 Task: In the Company yahoo.co.jp, schedule a meeting with title: 'Product Demo and Service Presentation', Select date: '3 September, 2023', select start time: 10:30:AM. Add location in person New York with meeting description: Kindly join this meeting to understand Product Demo and Service Presentation. Add attendees from company's contact and save.. Logged in from softage.1@softage.net
Action: Mouse moved to (87, 56)
Screenshot: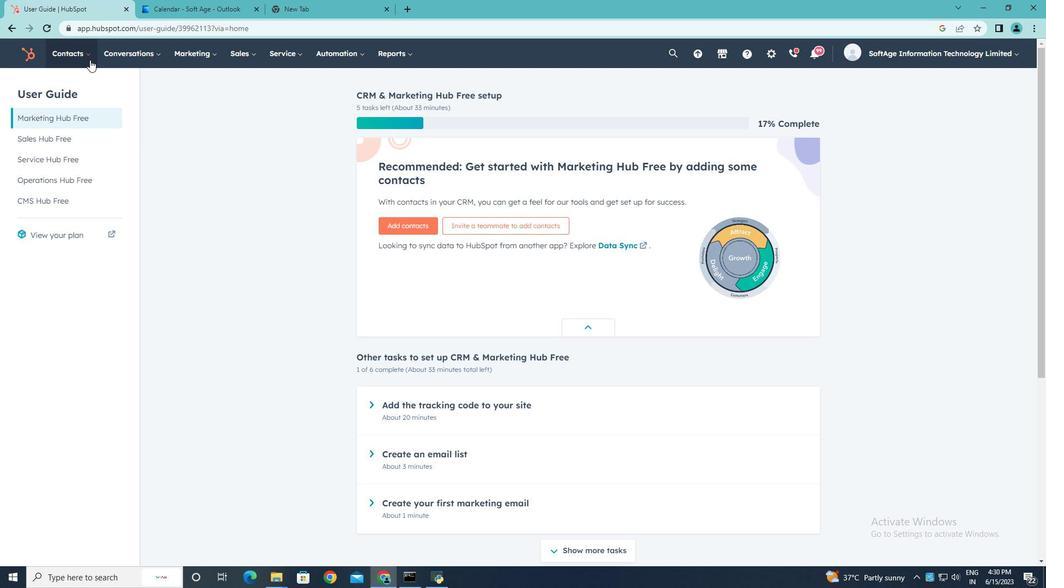
Action: Mouse pressed left at (87, 56)
Screenshot: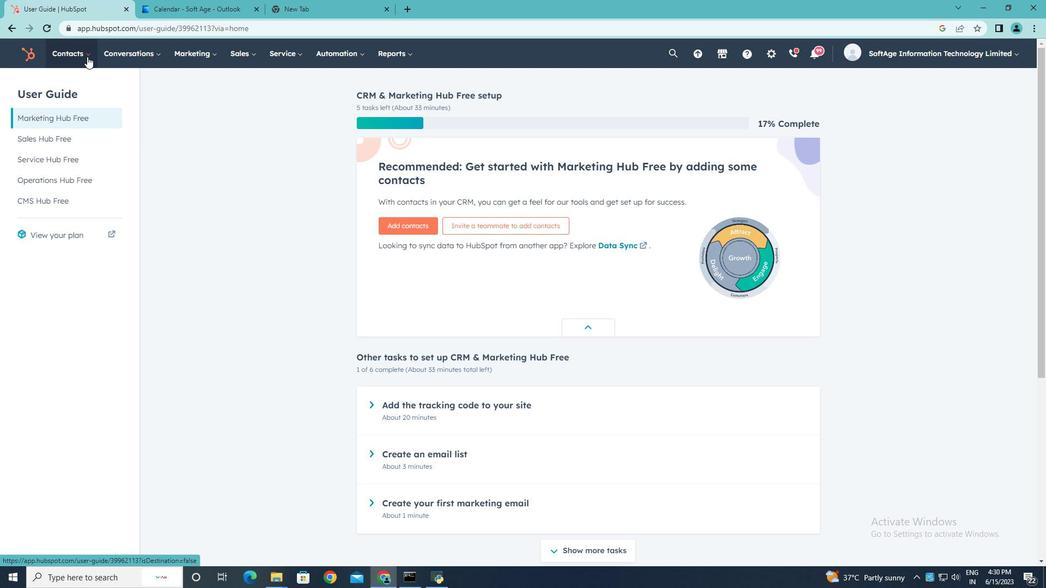 
Action: Mouse moved to (83, 103)
Screenshot: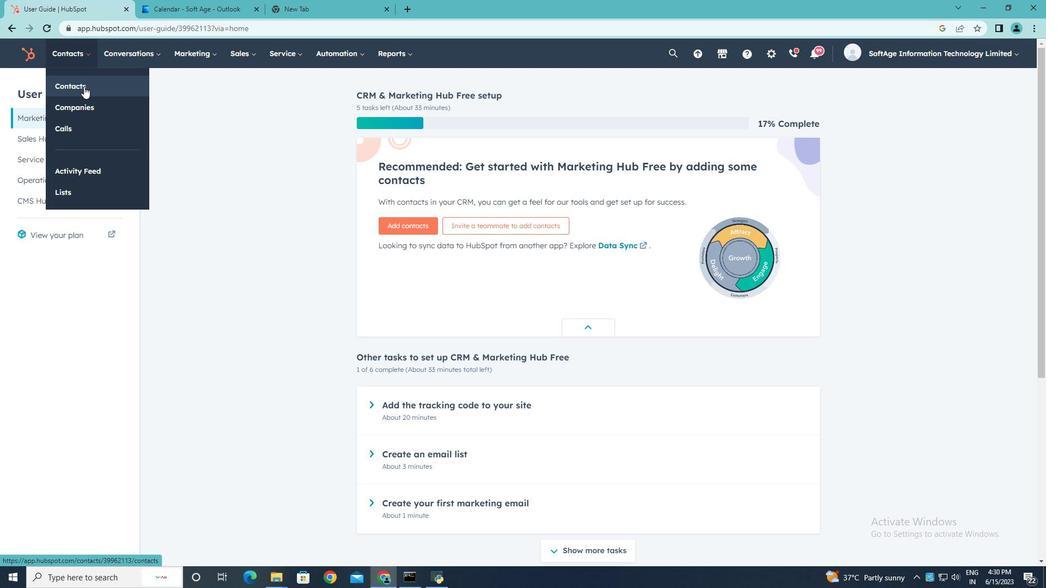 
Action: Mouse pressed left at (83, 103)
Screenshot: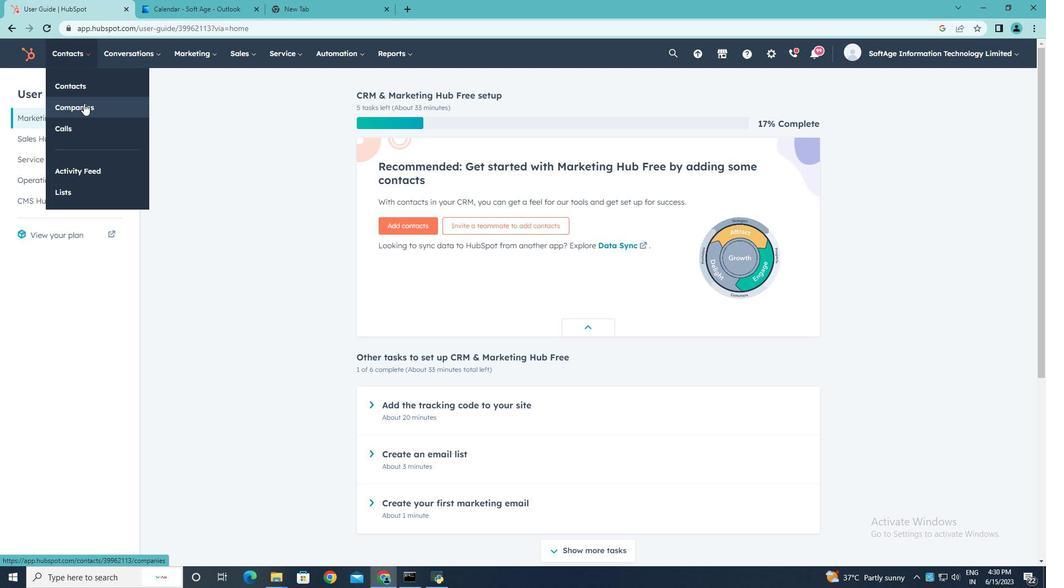 
Action: Mouse moved to (76, 175)
Screenshot: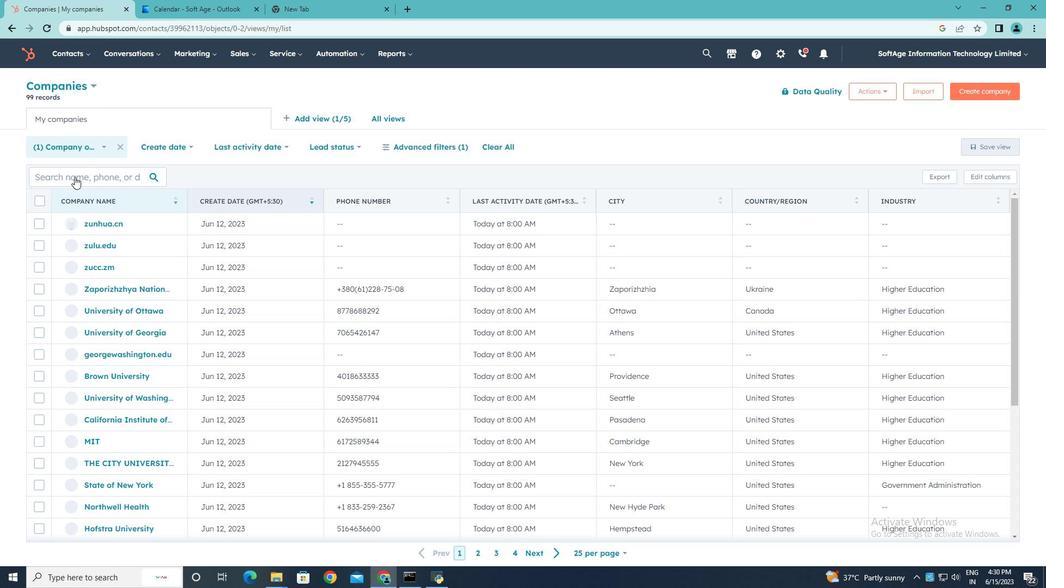 
Action: Mouse pressed left at (76, 175)
Screenshot: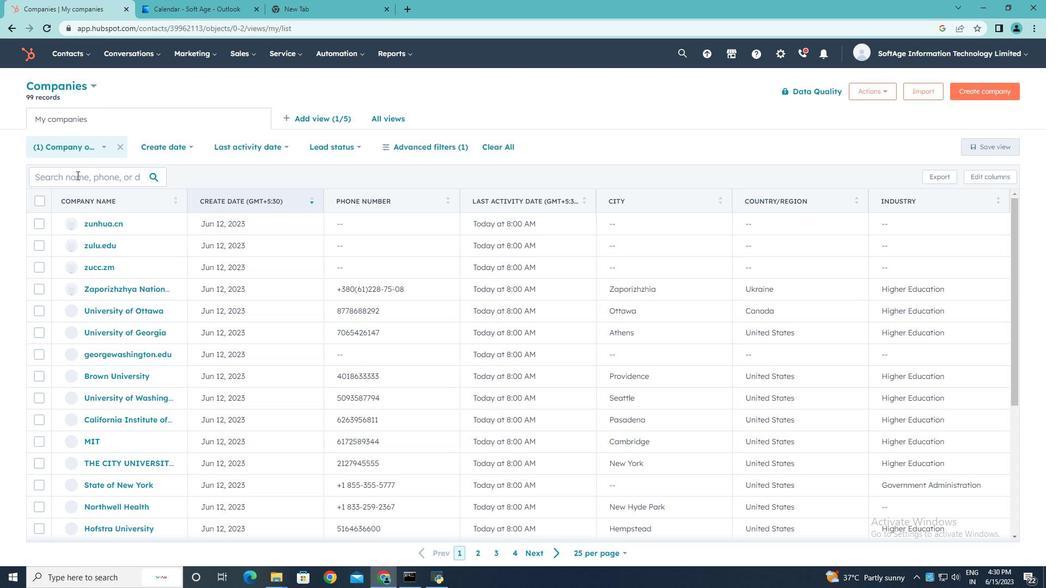 
Action: Key pressed yahoo.co.jp
Screenshot: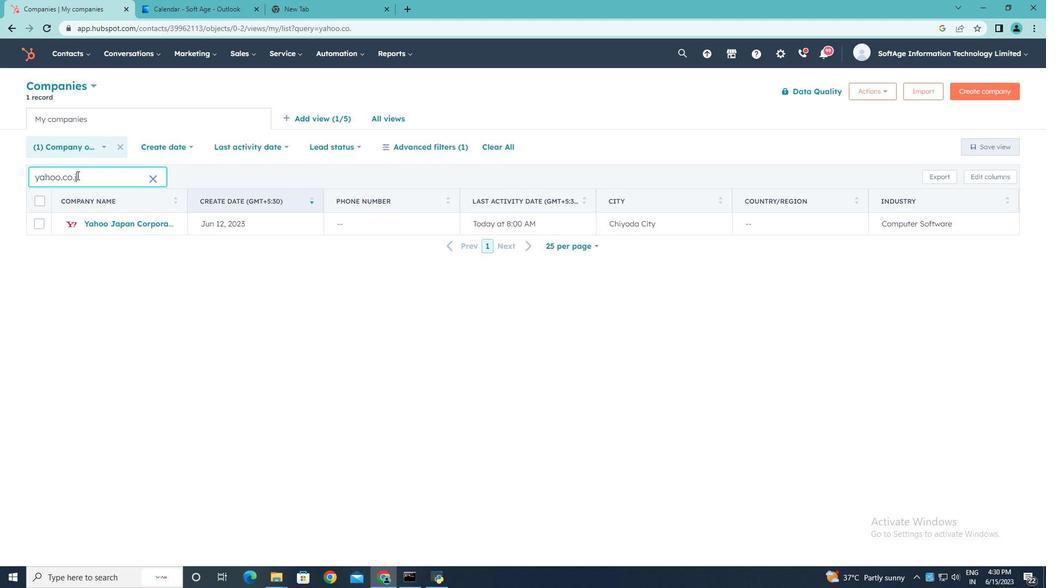 
Action: Mouse moved to (106, 224)
Screenshot: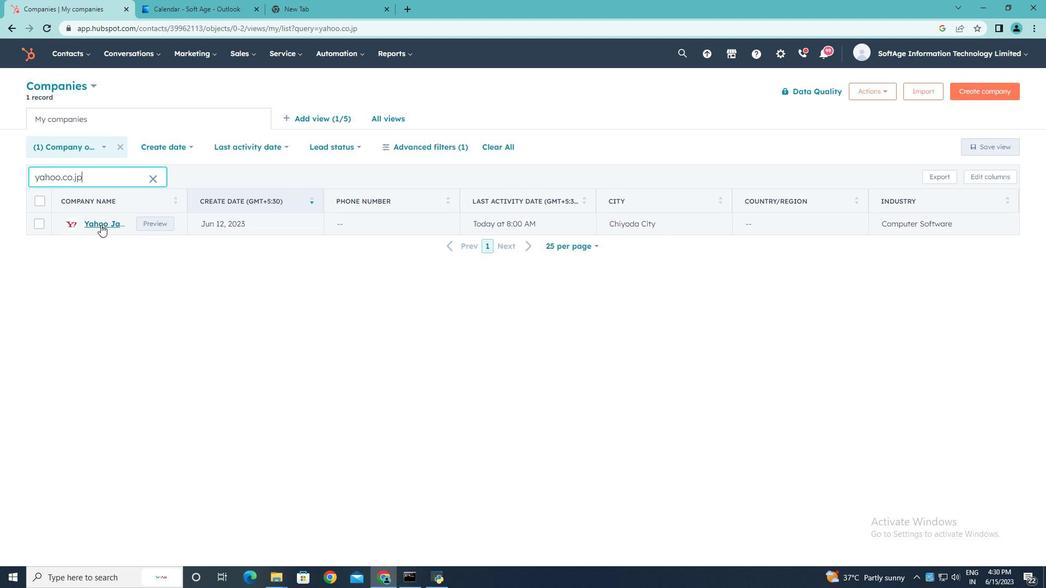
Action: Mouse pressed left at (106, 224)
Screenshot: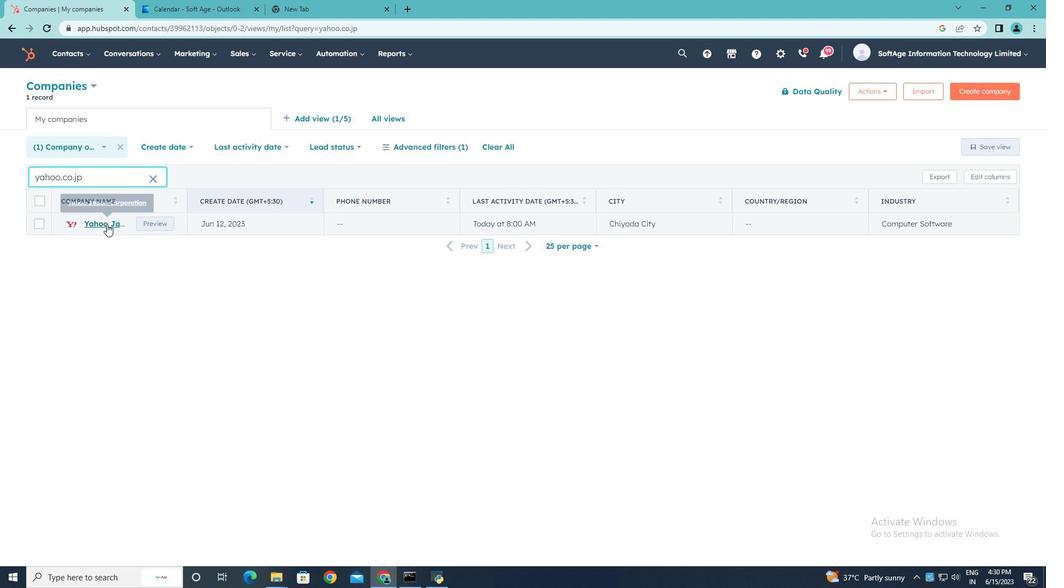 
Action: Mouse moved to (176, 180)
Screenshot: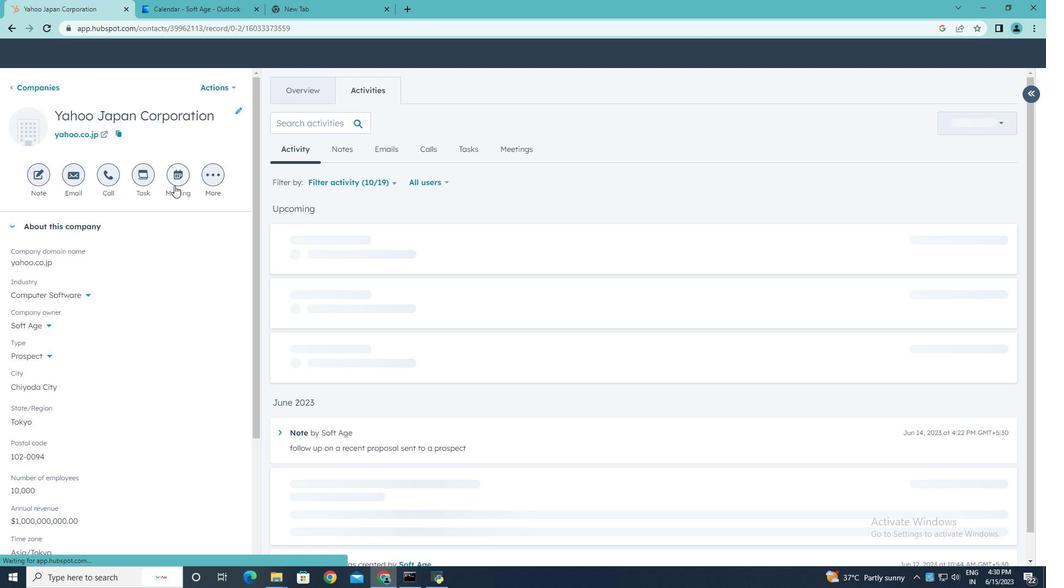 
Action: Mouse pressed left at (176, 180)
Screenshot: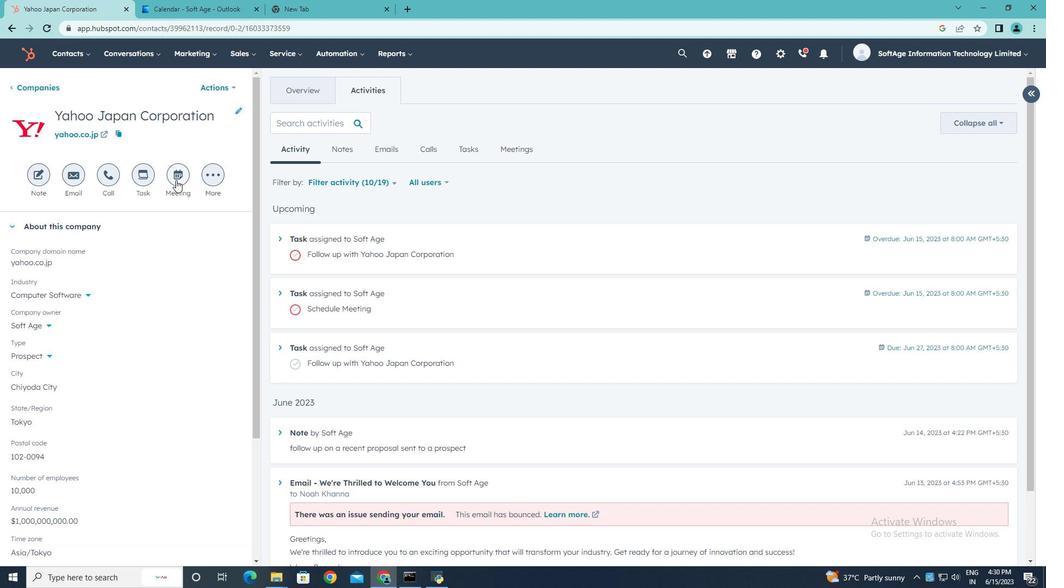 
Action: Mouse moved to (179, 178)
Screenshot: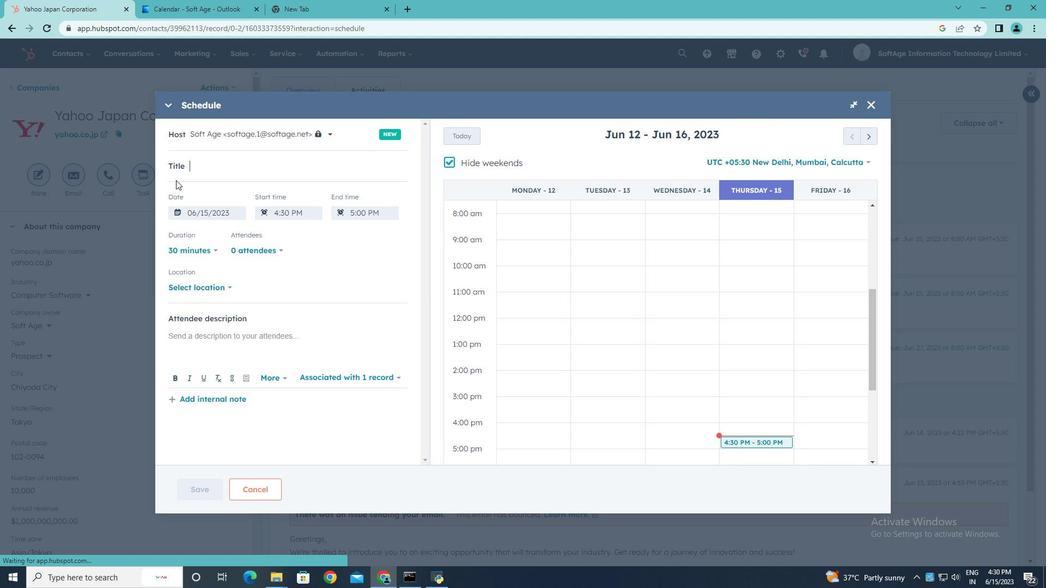 
Action: Key pressed <Key.shift>Product<Key.space><Key.shift>Demo<Key.space>and<Key.space><Key.shift>Service<Key.space><Key.shift>Presentation.
Screenshot: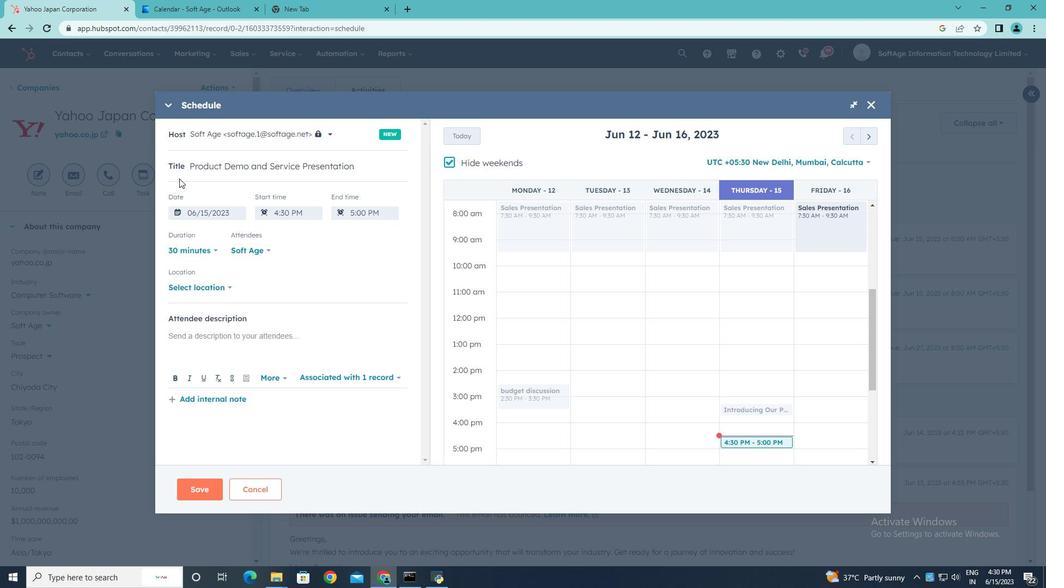 
Action: Mouse moved to (447, 160)
Screenshot: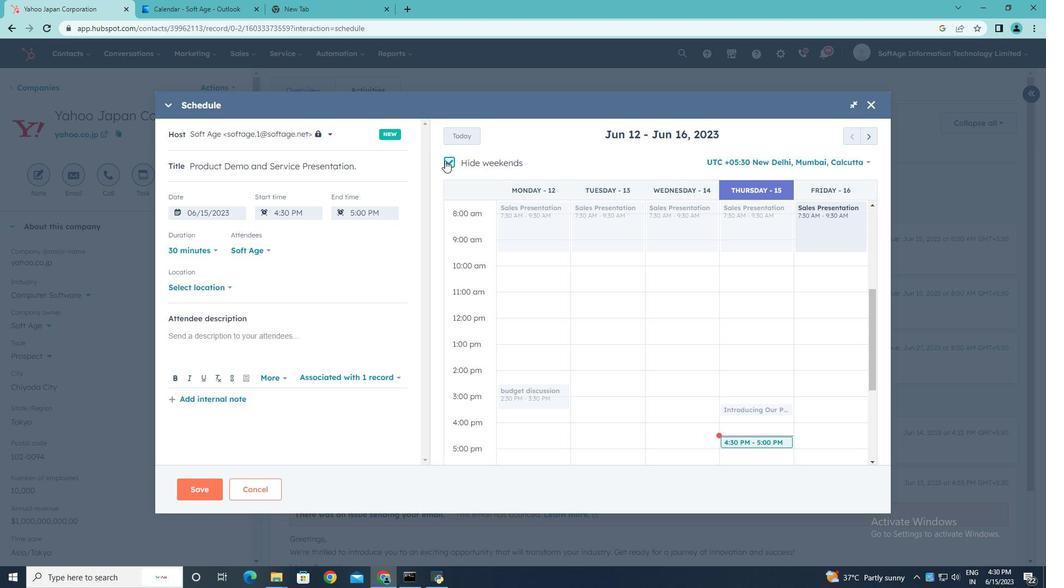 
Action: Mouse pressed left at (447, 160)
Screenshot: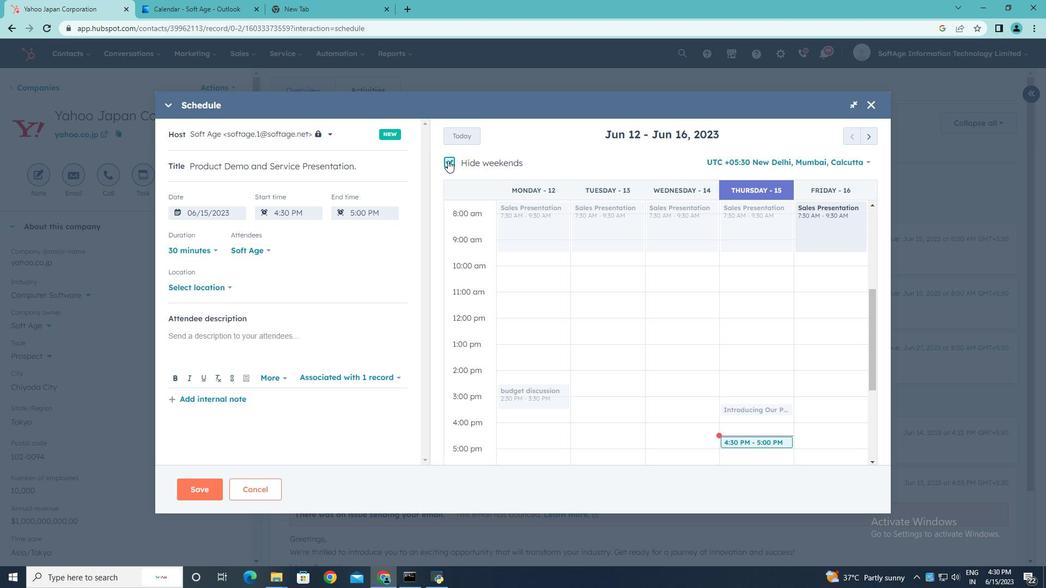 
Action: Mouse moved to (874, 134)
Screenshot: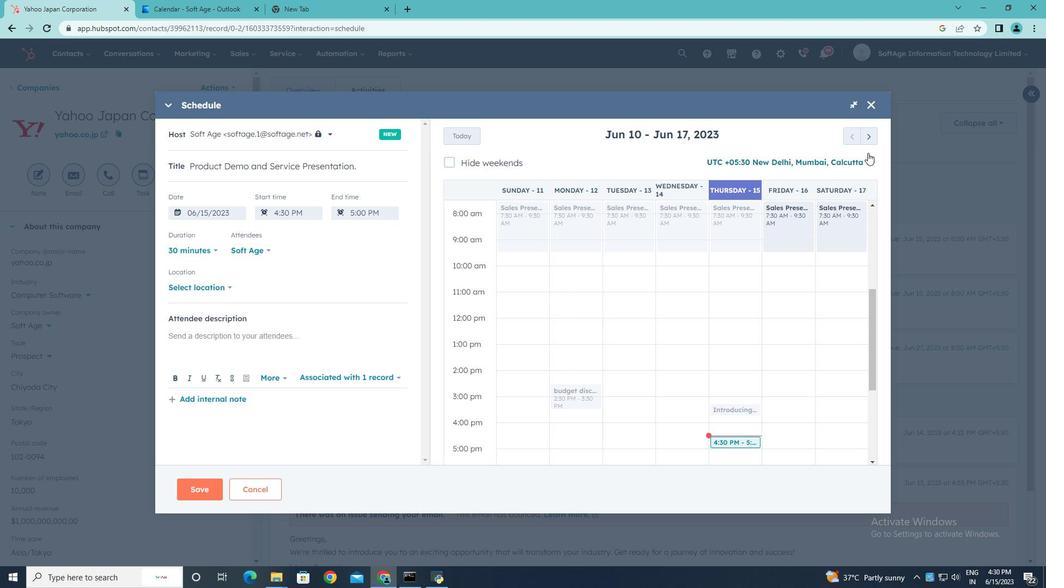 
Action: Mouse pressed left at (874, 134)
Screenshot: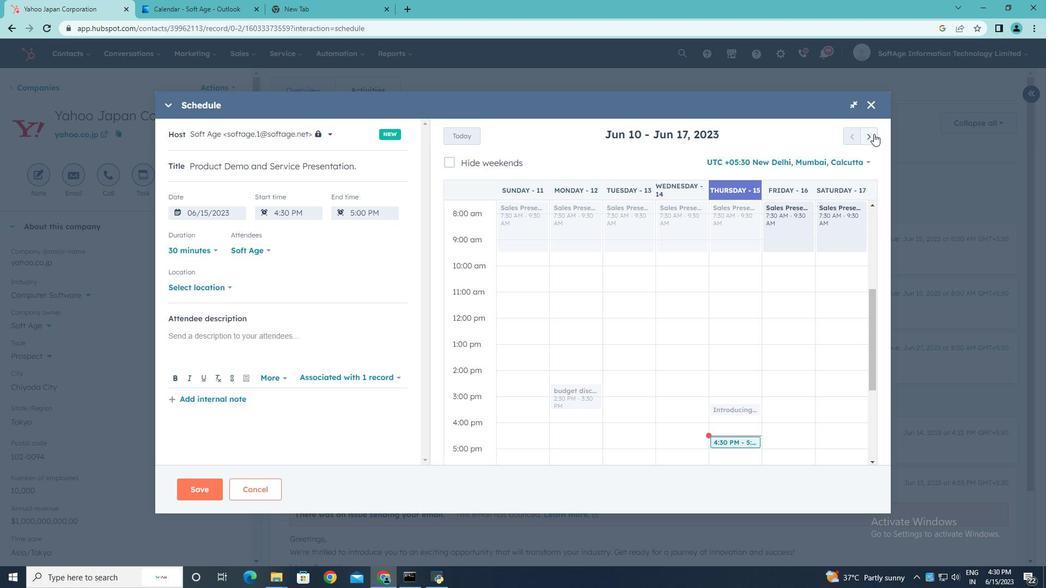
Action: Mouse pressed left at (874, 134)
Screenshot: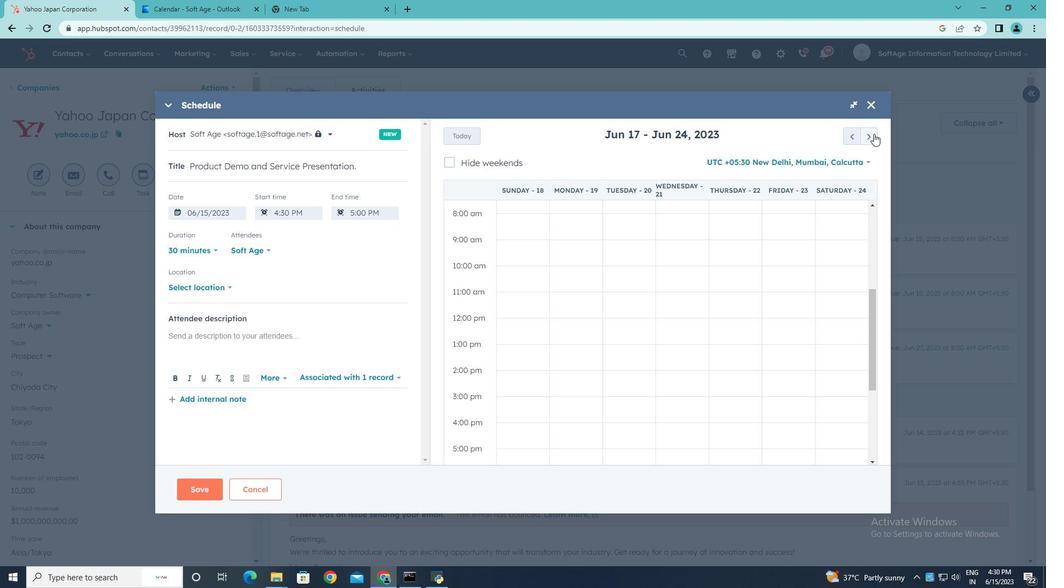 
Action: Mouse pressed left at (874, 134)
Screenshot: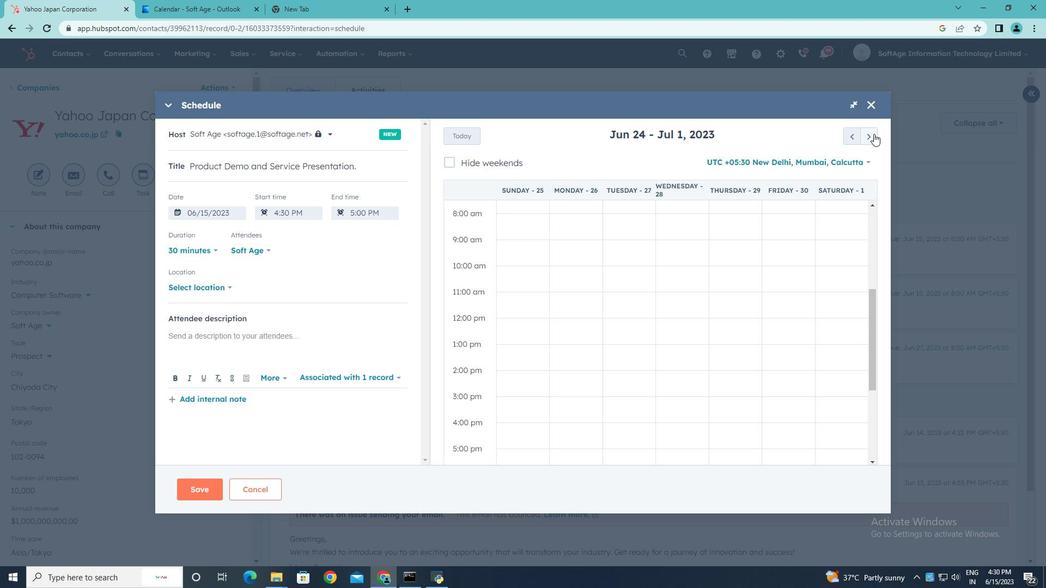 
Action: Mouse pressed left at (874, 134)
Screenshot: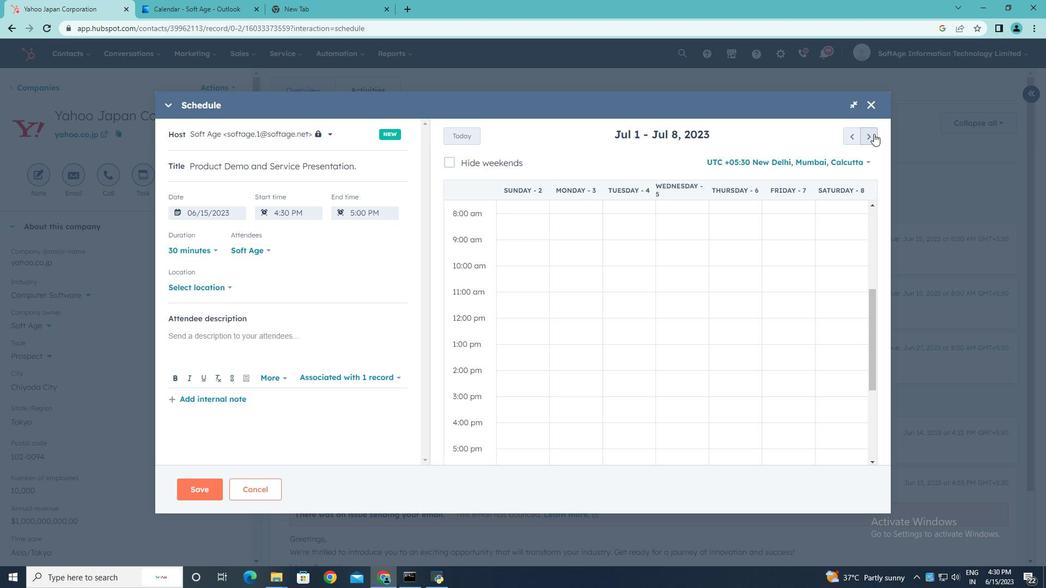 
Action: Mouse pressed left at (874, 134)
Screenshot: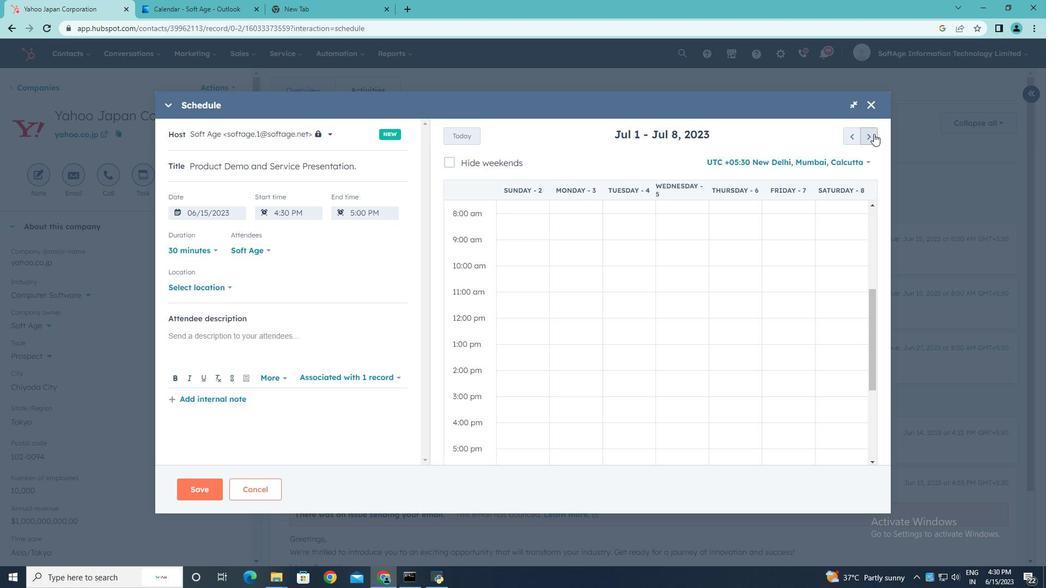 
Action: Mouse pressed left at (874, 134)
Screenshot: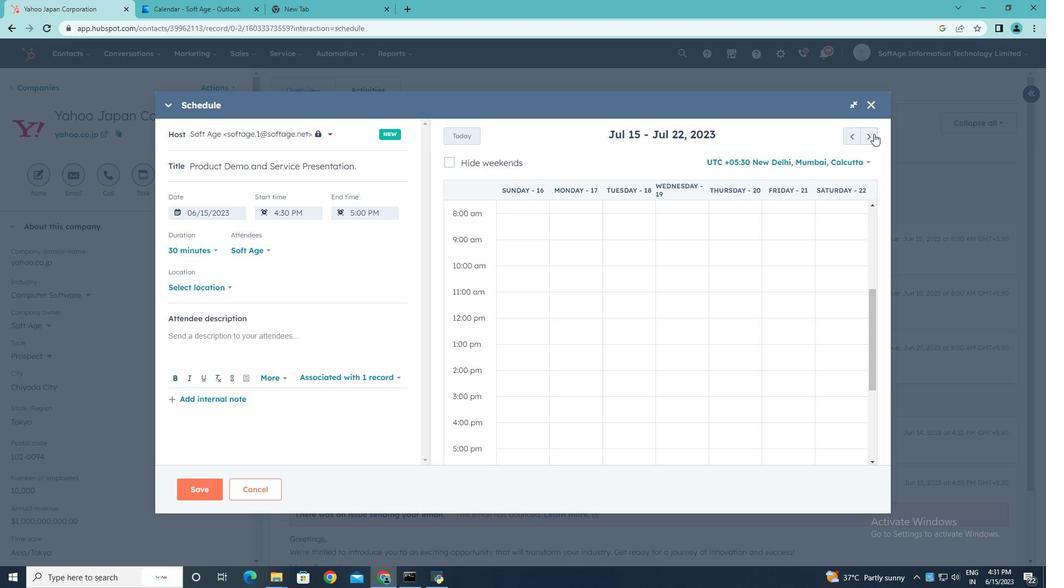 
Action: Mouse pressed left at (874, 134)
Screenshot: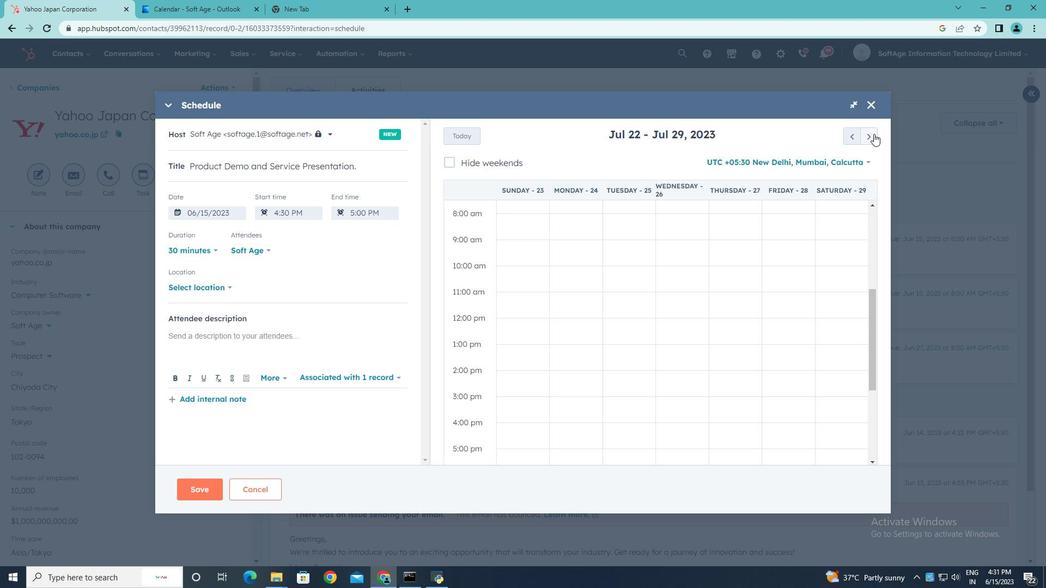
Action: Mouse pressed left at (874, 134)
Screenshot: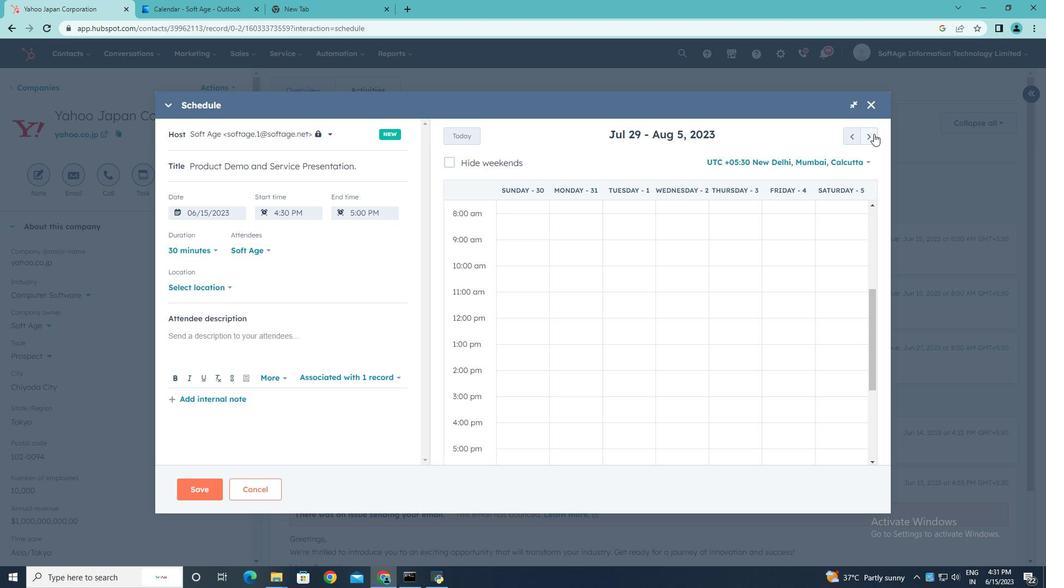 
Action: Mouse pressed left at (874, 134)
Screenshot: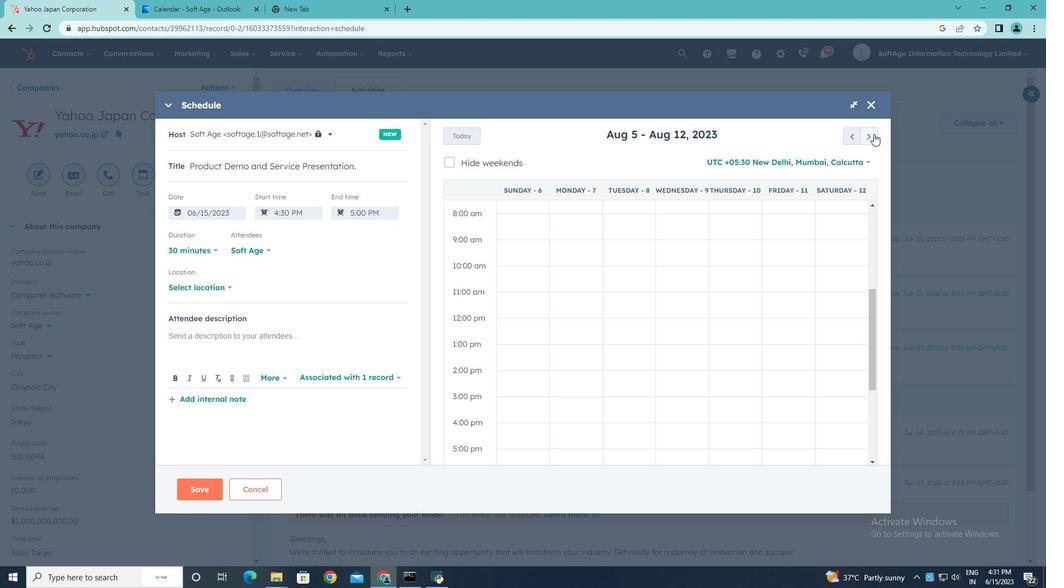 
Action: Mouse pressed left at (874, 134)
Screenshot: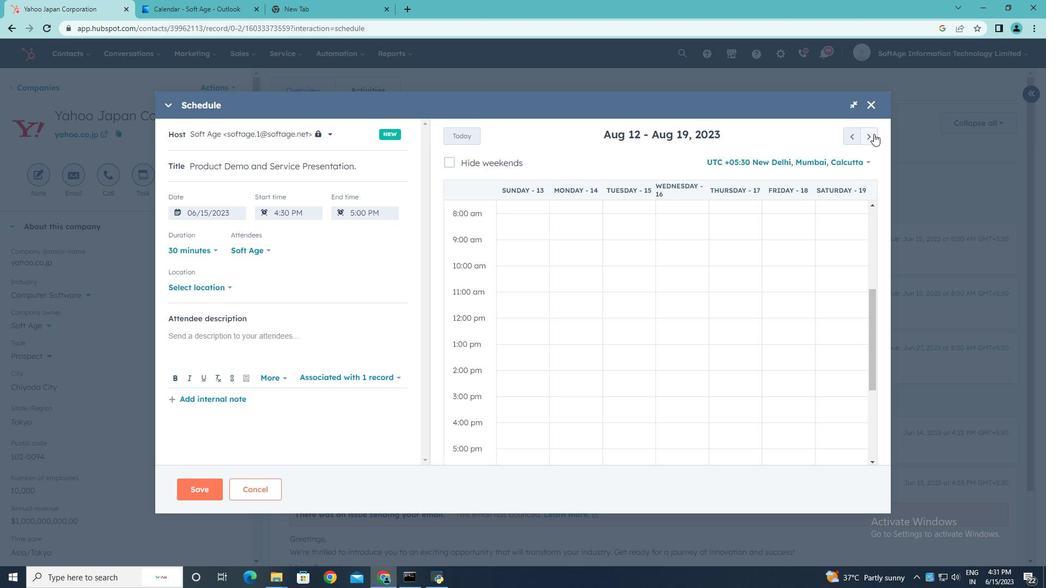 
Action: Mouse pressed left at (874, 134)
Screenshot: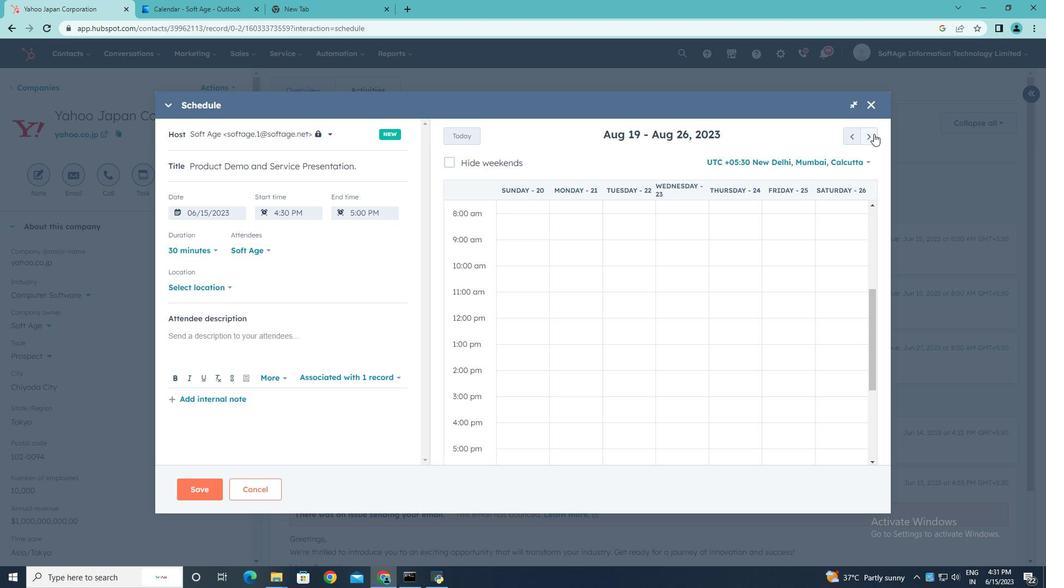 
Action: Mouse pressed left at (874, 134)
Screenshot: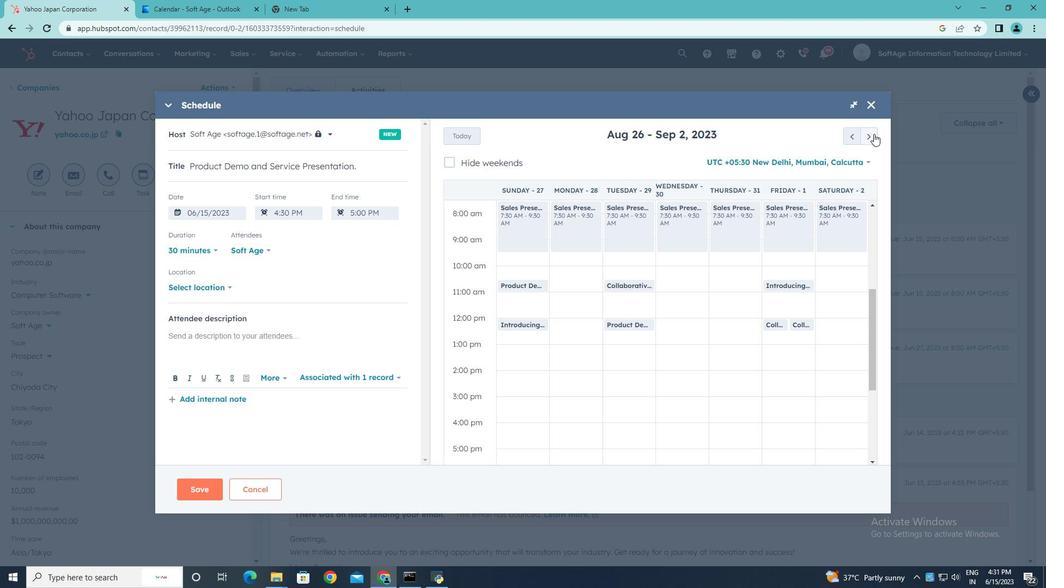 
Action: Mouse moved to (511, 282)
Screenshot: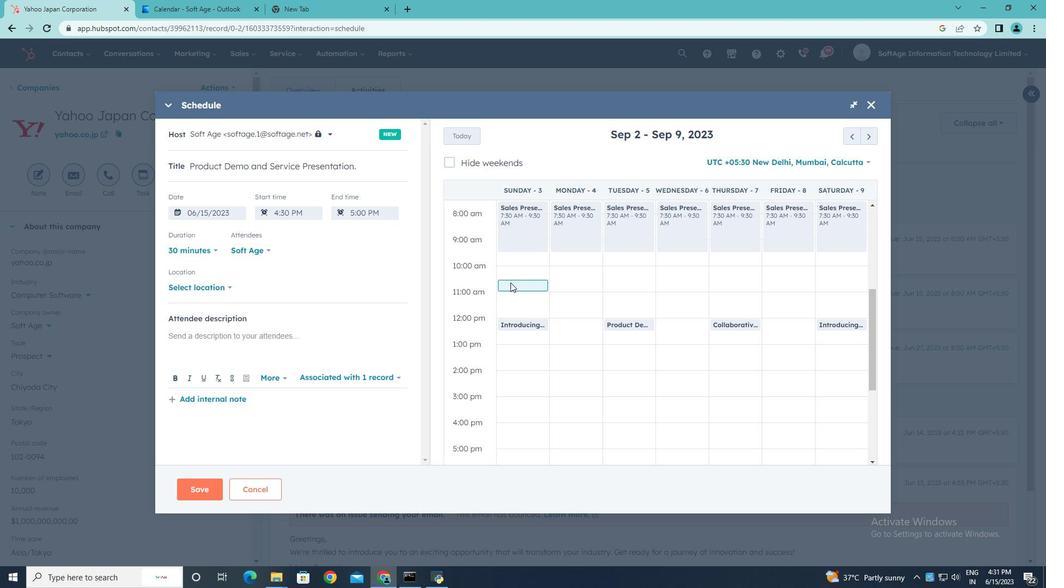 
Action: Mouse pressed left at (511, 282)
Screenshot: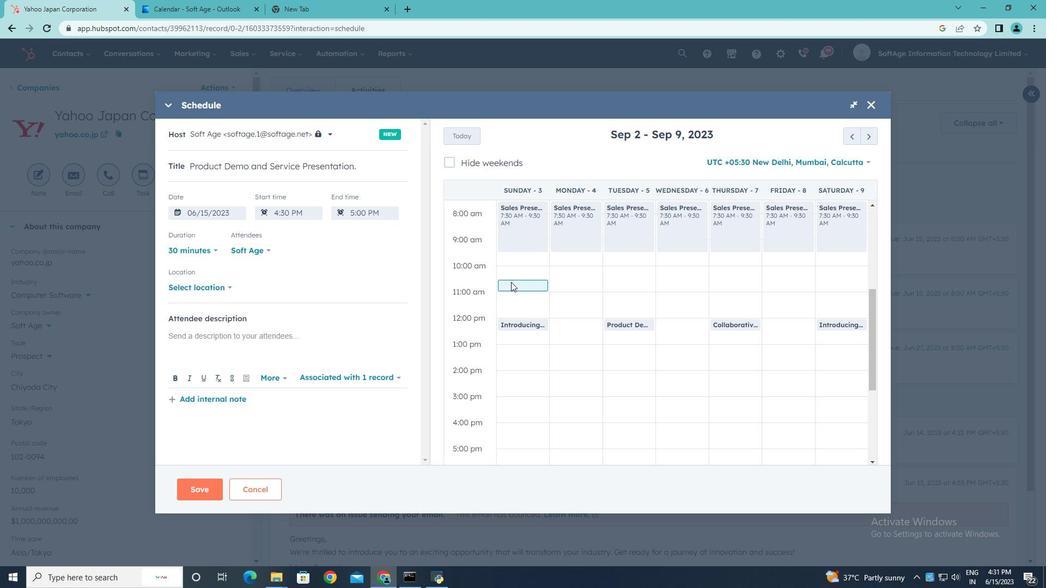 
Action: Mouse moved to (229, 283)
Screenshot: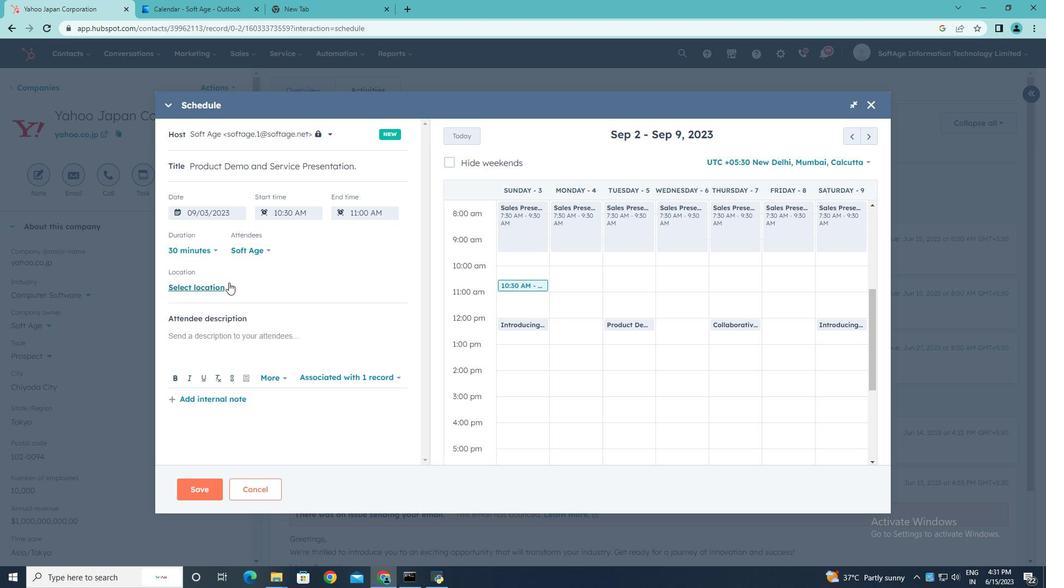 
Action: Mouse pressed left at (229, 283)
Screenshot: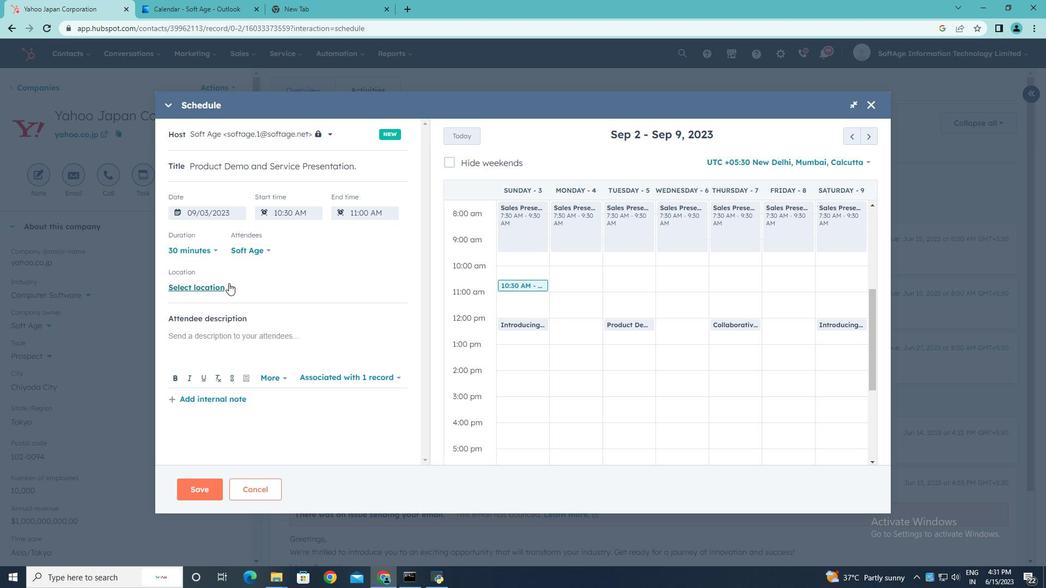 
Action: Mouse moved to (275, 280)
Screenshot: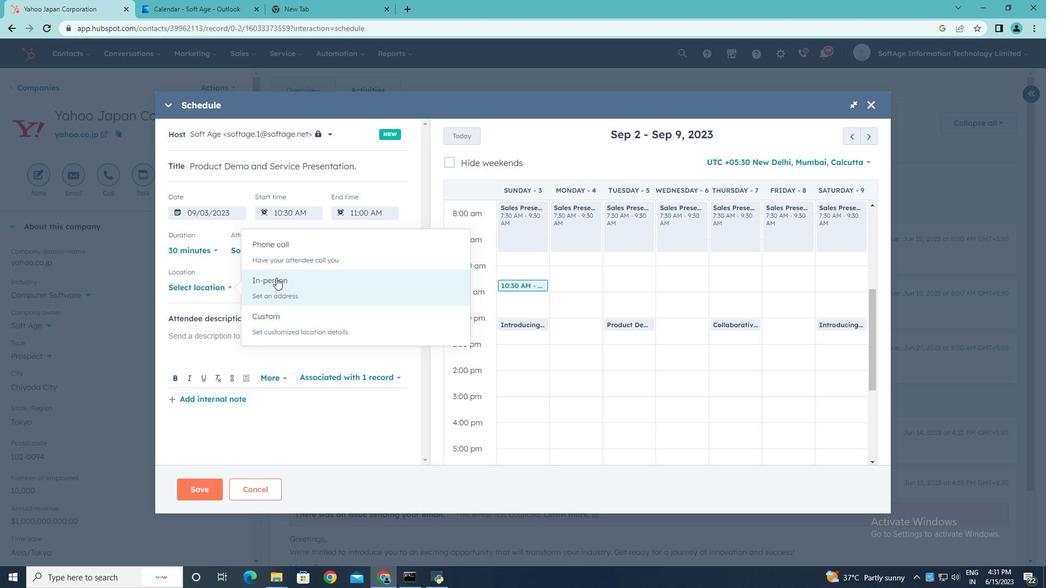 
Action: Mouse pressed left at (275, 280)
Screenshot: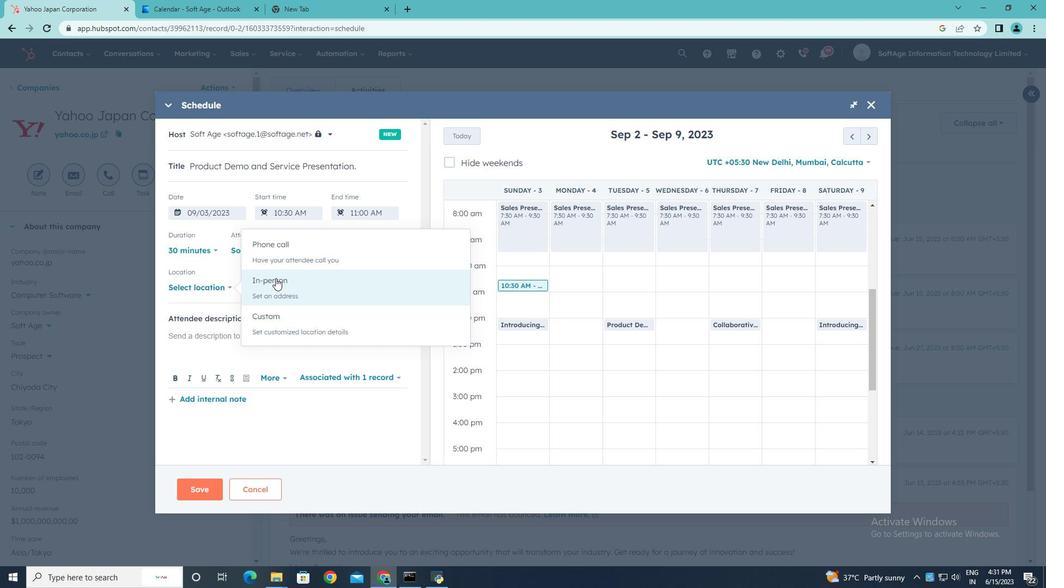 
Action: Mouse moved to (274, 280)
Screenshot: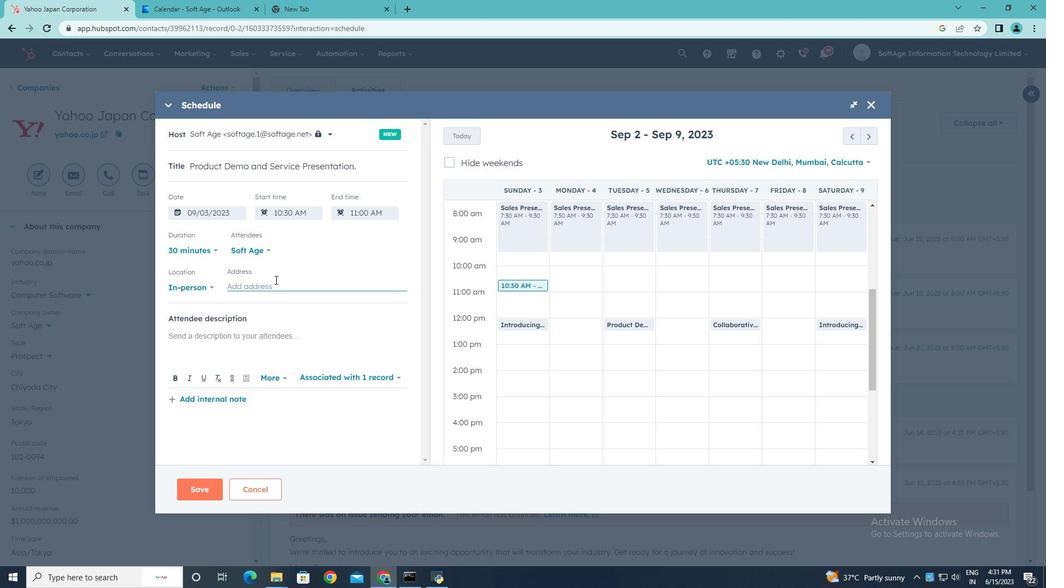 
Action: Mouse pressed left at (274, 280)
Screenshot: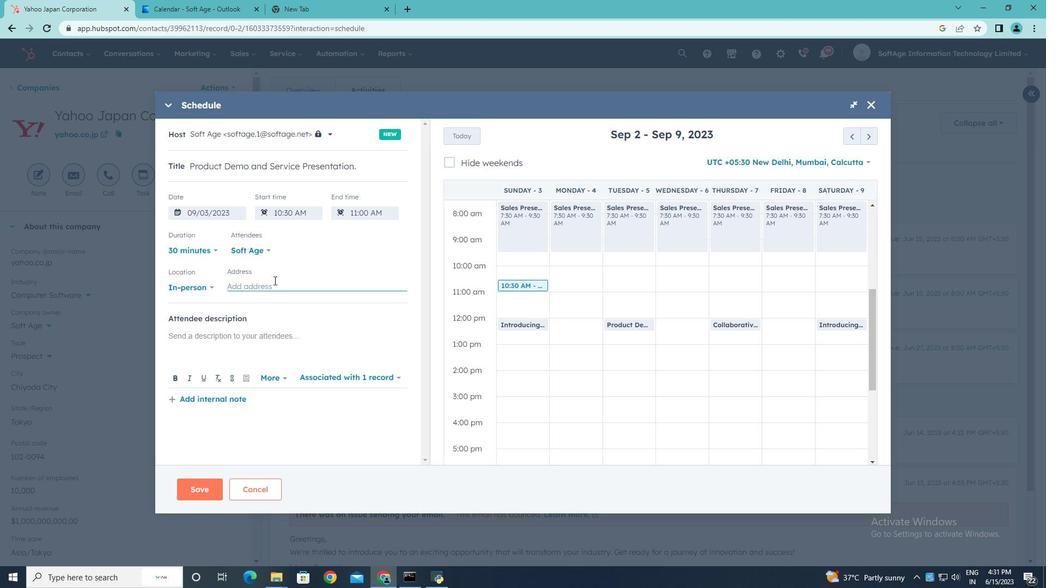 
Action: Mouse moved to (274, 280)
Screenshot: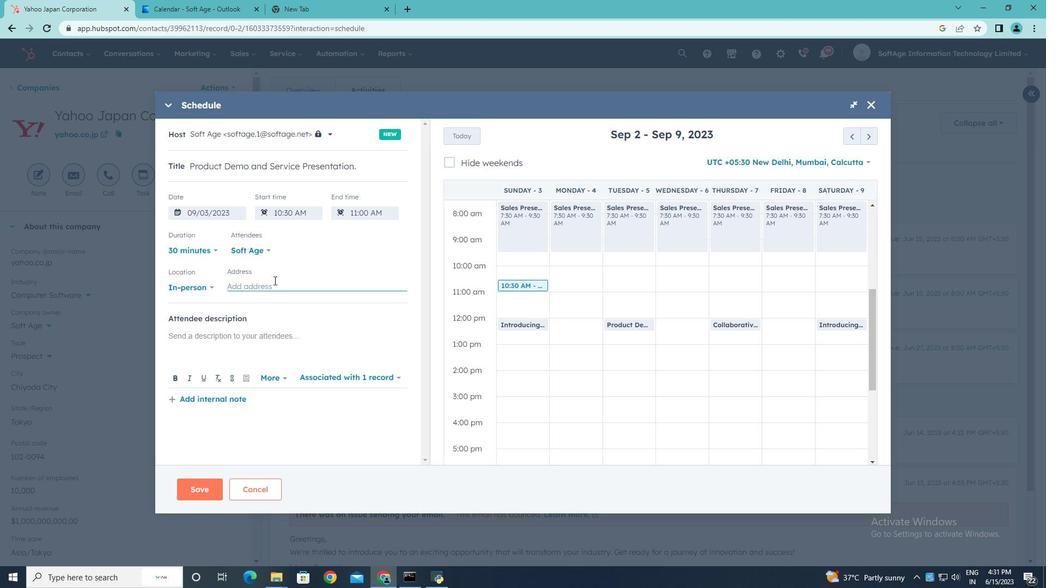 
Action: Key pressed <Key.shift>New<Key.space><Key.shift>York
Screenshot: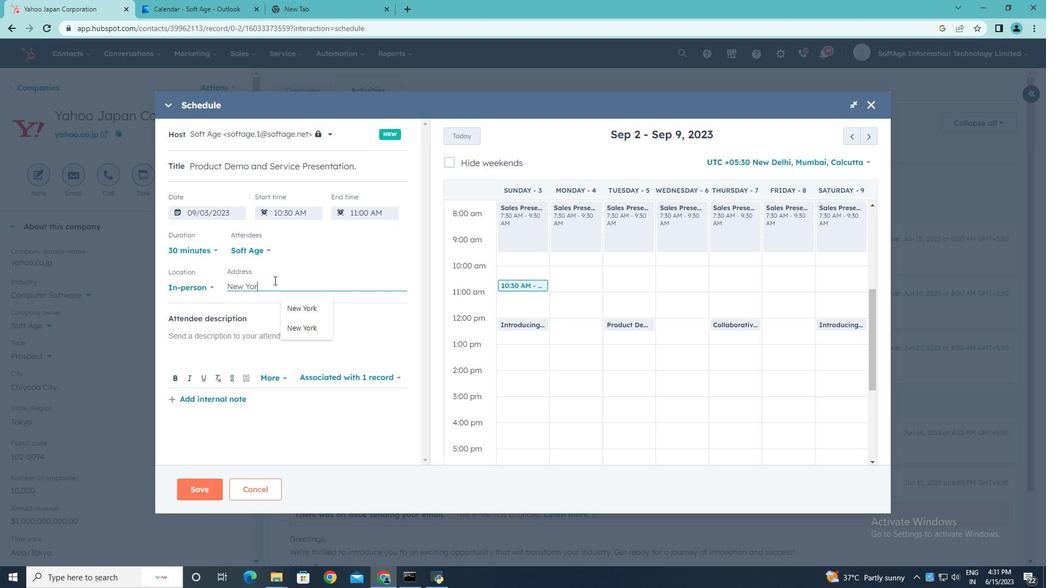 
Action: Mouse moved to (231, 336)
Screenshot: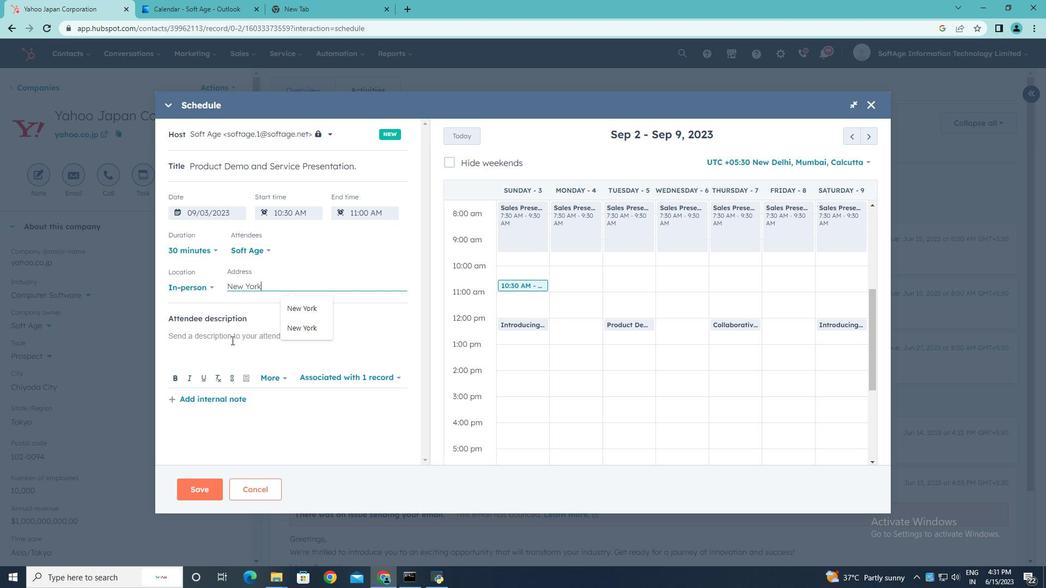 
Action: Mouse pressed left at (231, 336)
Screenshot: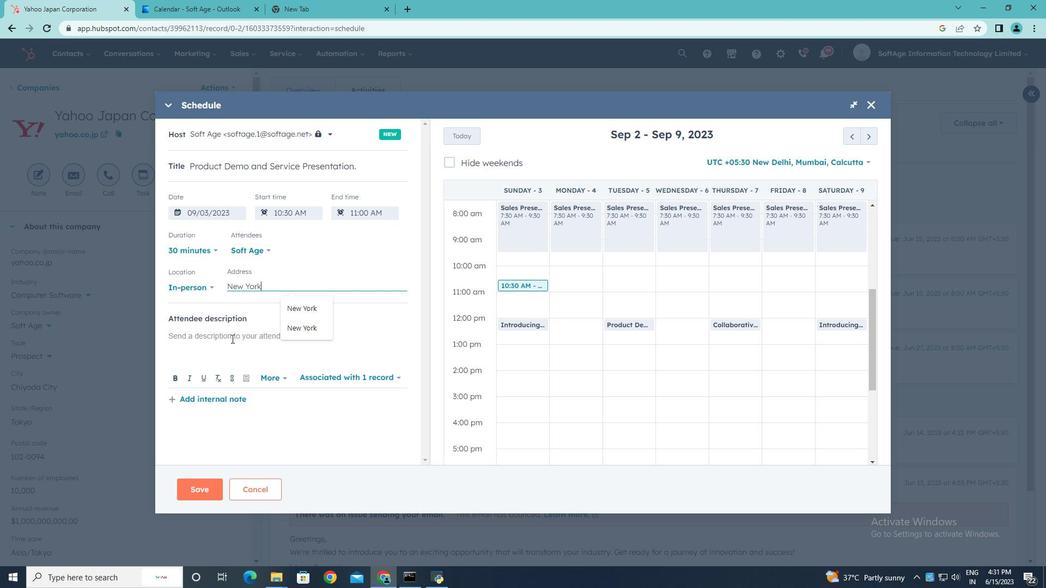
Action: Key pressed <Key.shift>Kindly<Key.space>join<Key.space>this<Key.space>meeting<Key.space>to<Key.space>understand<Key.space><Key.shift><Key.shift><Key.shift><Key.shift><Key.shift><Key.shift><Key.shift><Key.shift><Key.shift><Key.shift><Key.shift><Key.shift><Key.shift><Key.shift><Key.shift><Key.shift><Key.shift><Key.shift><Key.shift><Key.shift><Key.shift><Key.shift><Key.shift>Product<Key.space><Key.shift>Demo<Key.space>and<Key.space><Key.shift>Service<Key.space><Key.shift>Presentation.
Screenshot: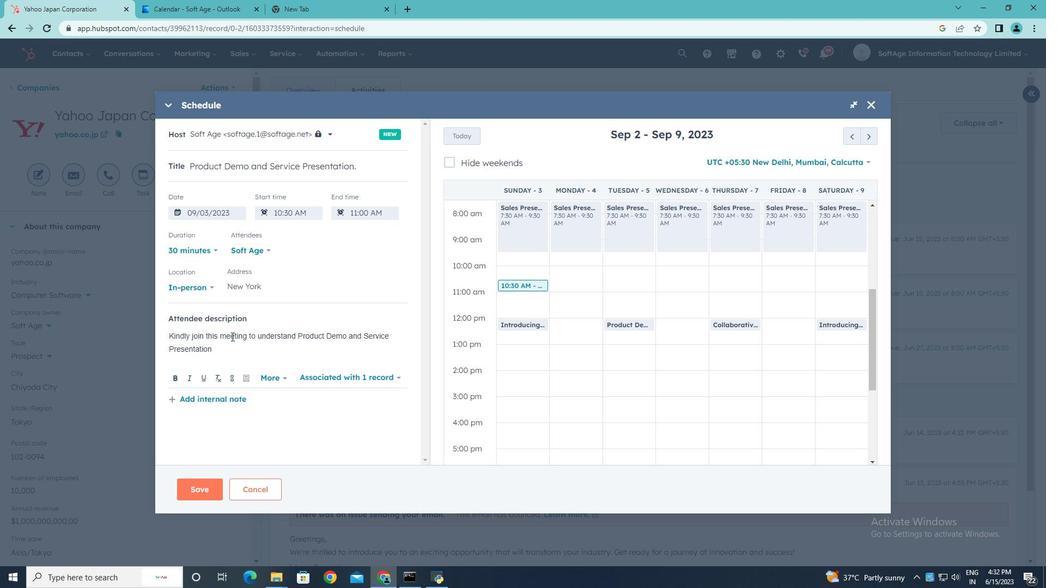 
Action: Mouse moved to (267, 250)
Screenshot: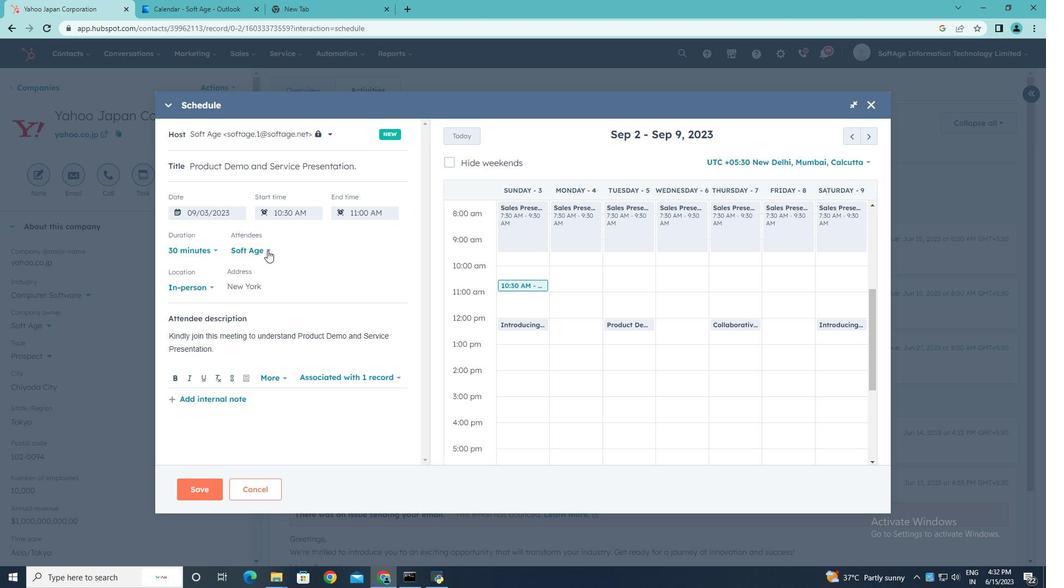 
Action: Mouse pressed left at (267, 250)
Screenshot: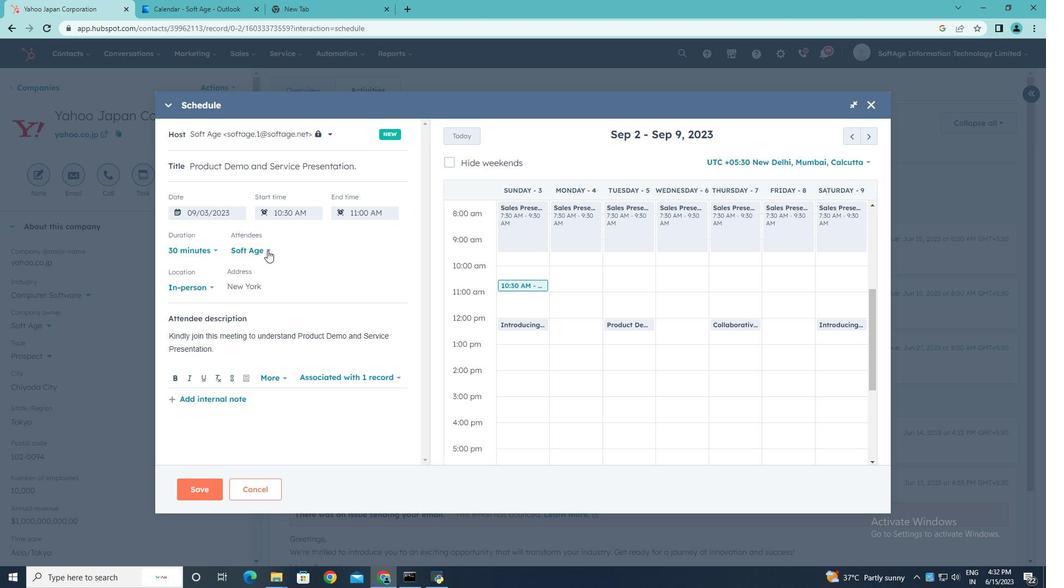 
Action: Mouse moved to (199, 391)
Screenshot: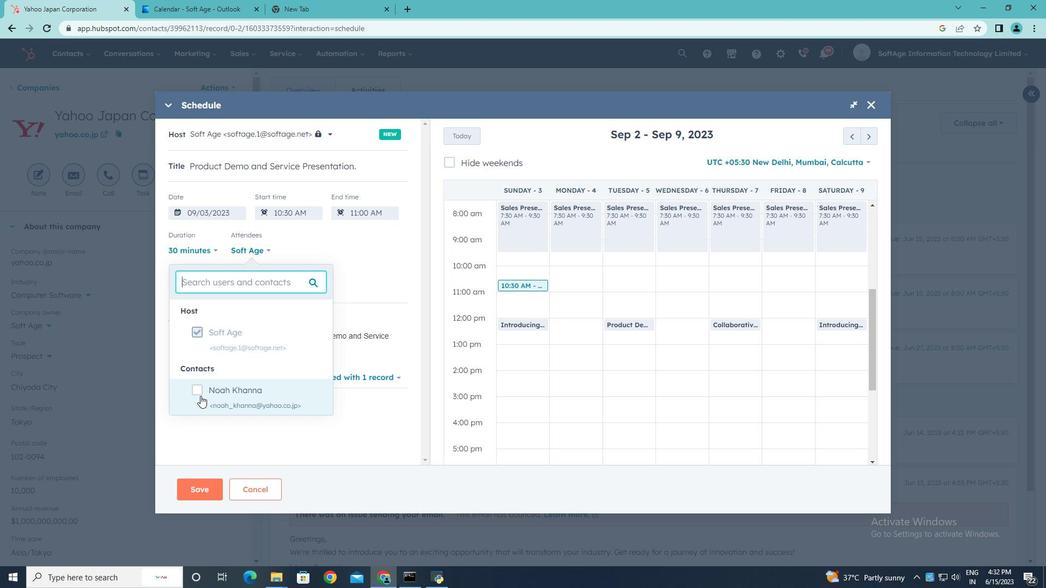 
Action: Mouse pressed left at (199, 391)
Screenshot: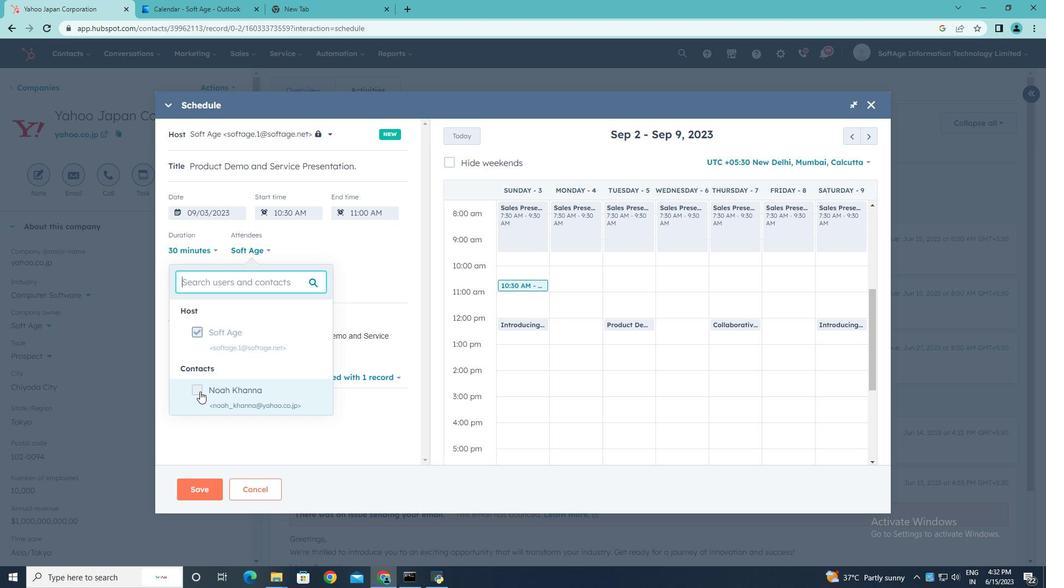 
Action: Mouse moved to (366, 420)
Screenshot: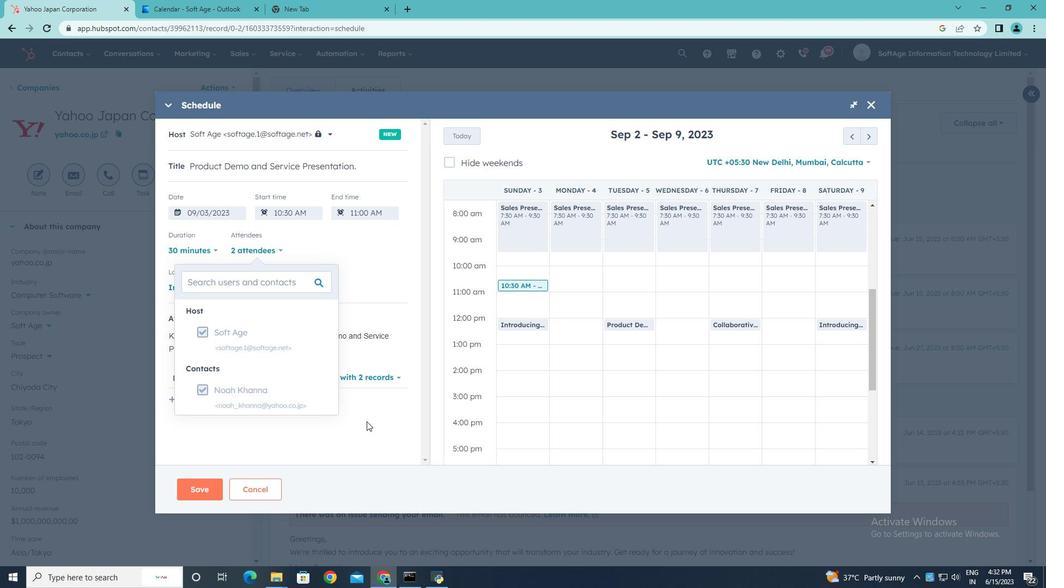 
Action: Mouse pressed left at (366, 420)
Screenshot: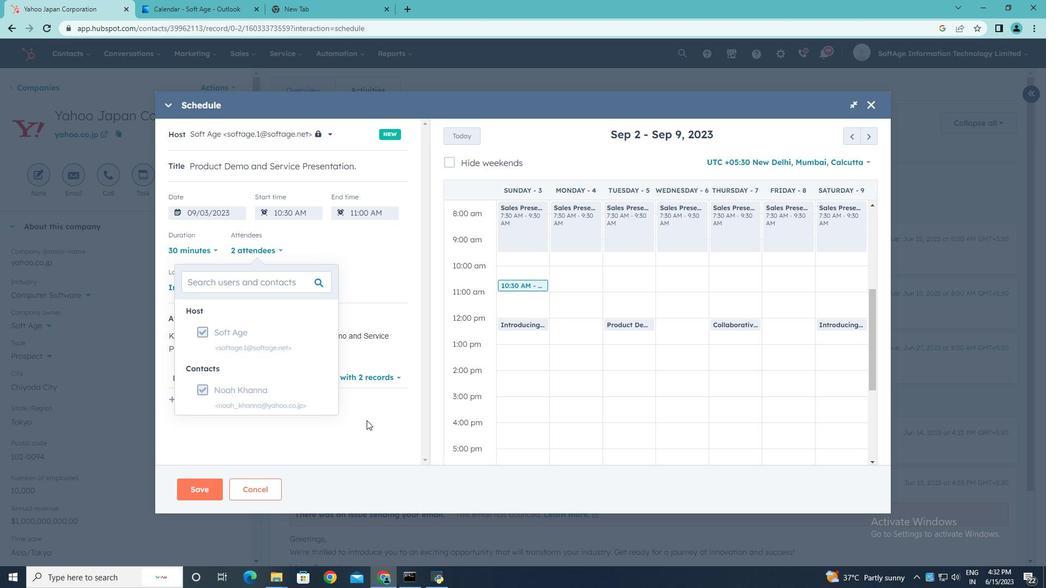 
Action: Mouse moved to (203, 487)
Screenshot: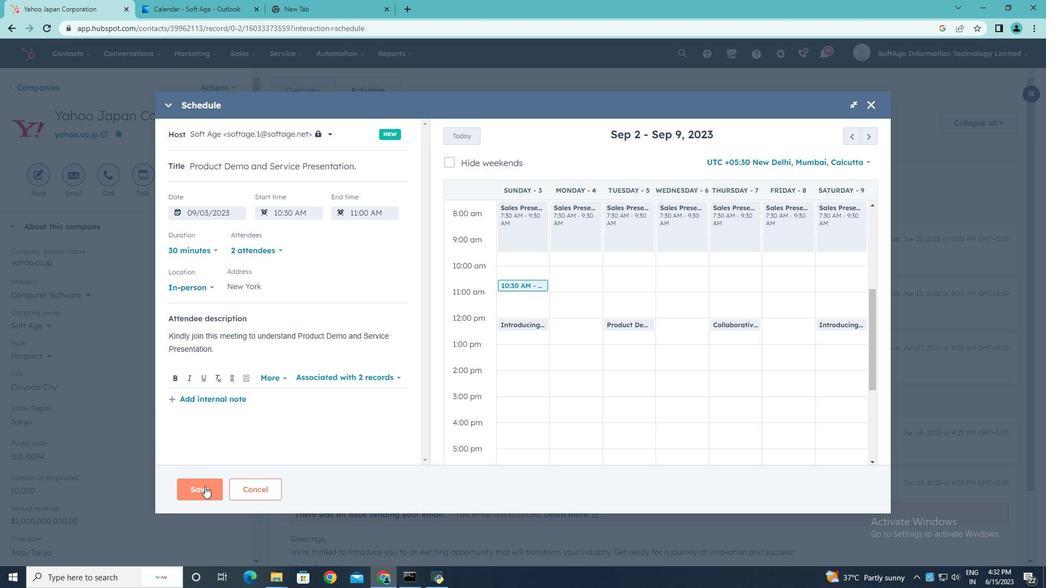 
Action: Mouse pressed left at (203, 487)
Screenshot: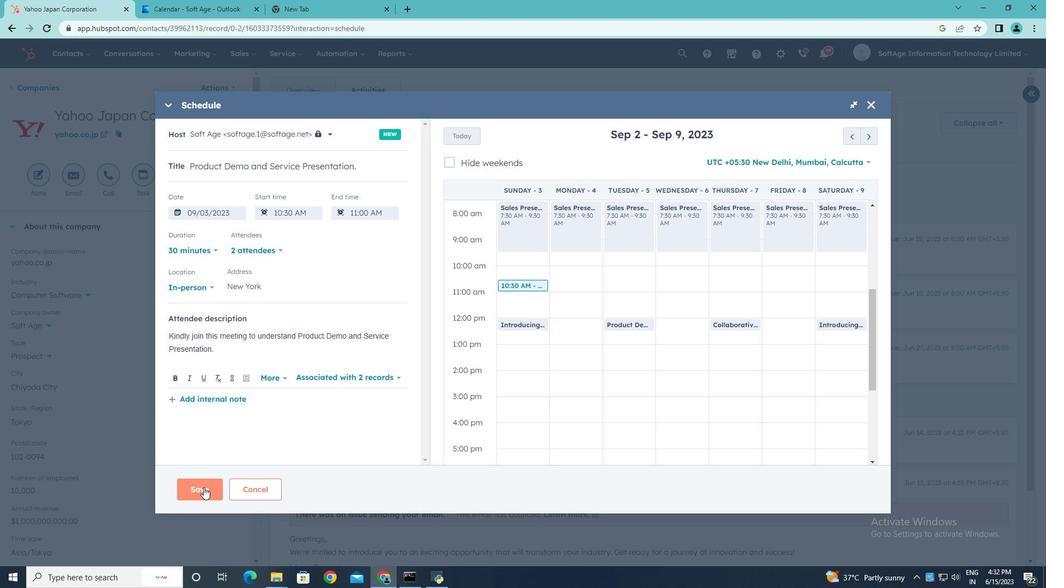 
